Task: Search for emails from 'softage.4@softage.net' with the subject 'Announcement of a merger or acquisition'.
Action: Mouse moved to (371, 9)
Screenshot: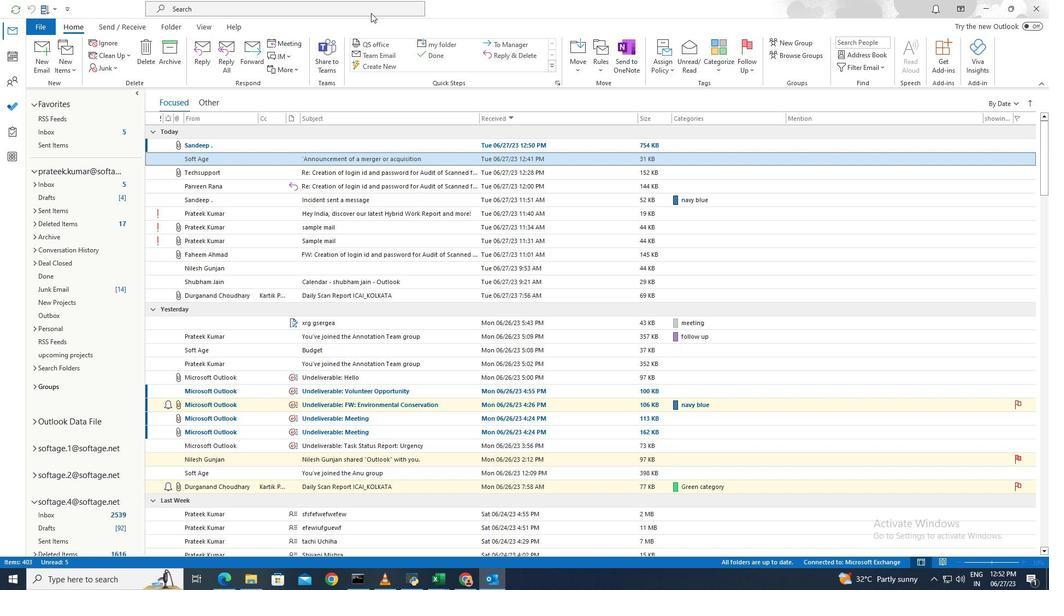 
Action: Mouse pressed left at (371, 9)
Screenshot: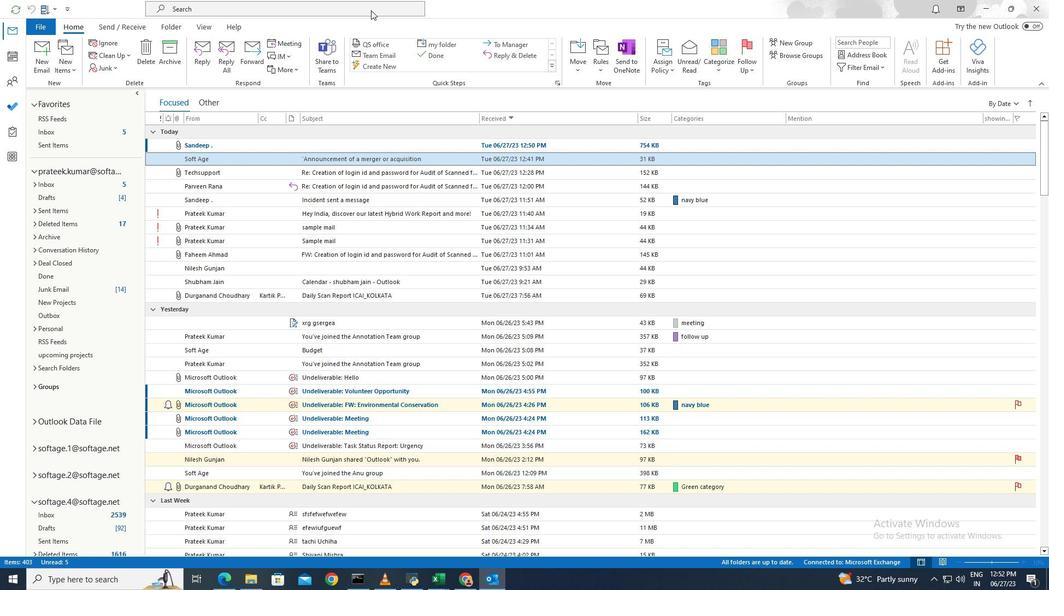 
Action: Mouse moved to (402, 6)
Screenshot: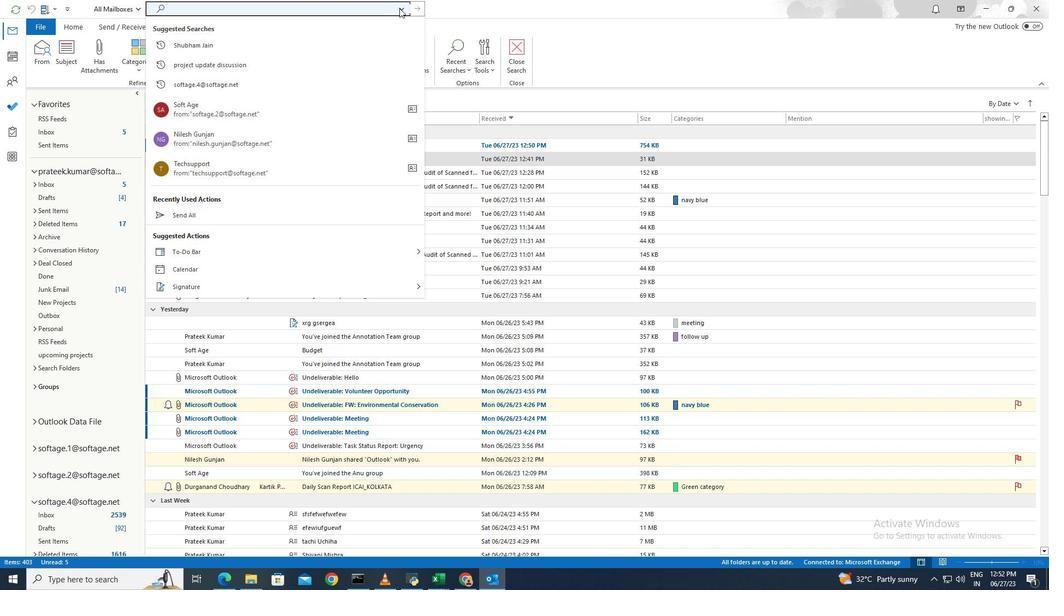 
Action: Mouse pressed left at (402, 6)
Screenshot: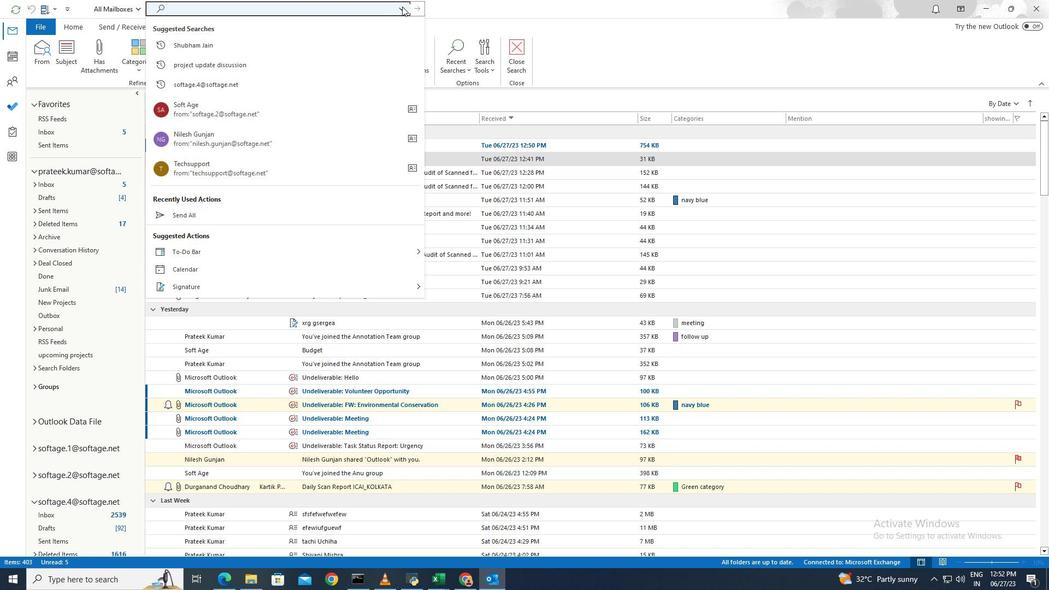 
Action: Mouse moved to (289, 152)
Screenshot: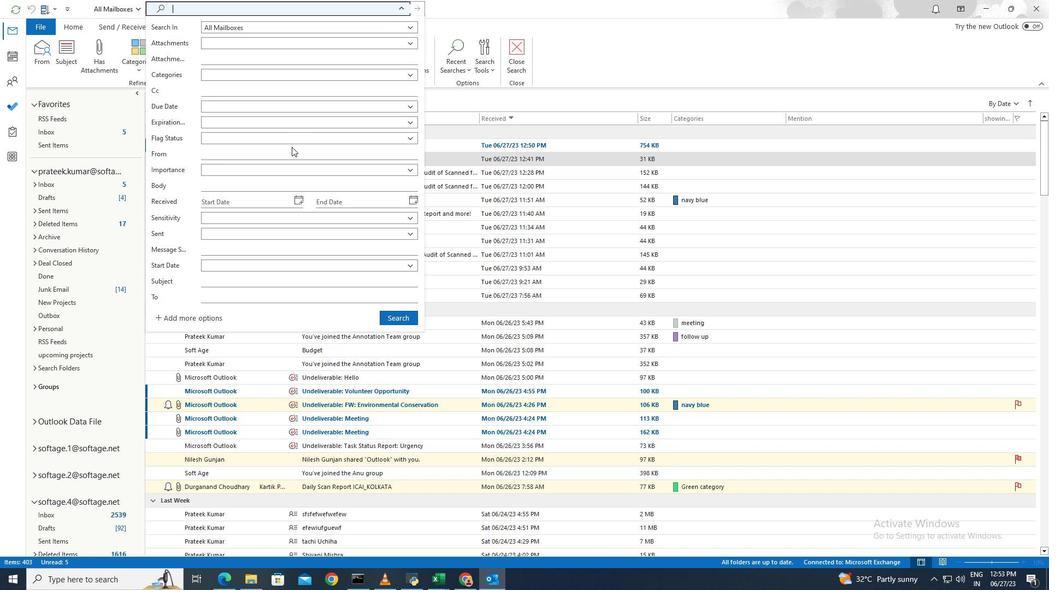 
Action: Mouse pressed left at (289, 152)
Screenshot: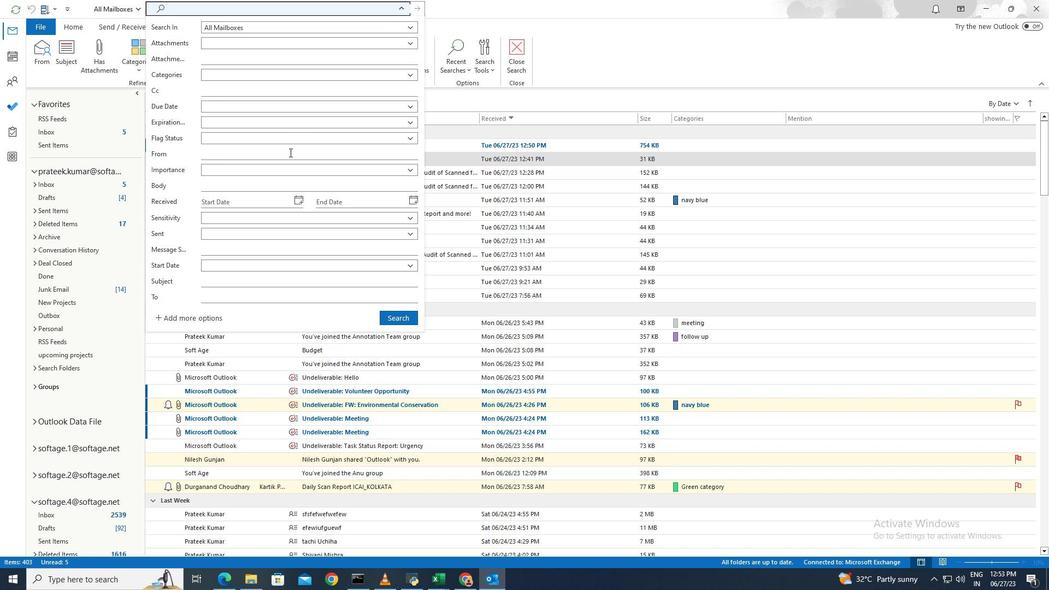 
Action: Mouse moved to (290, 153)
Screenshot: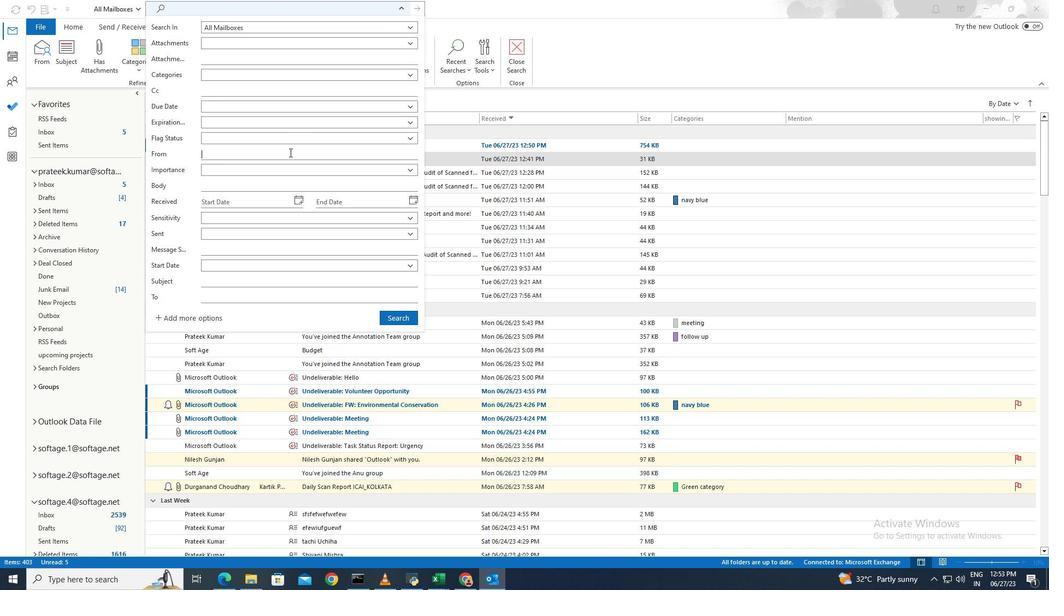 
Action: Key pressed softage.4<Key.shift>@softage.net
Screenshot: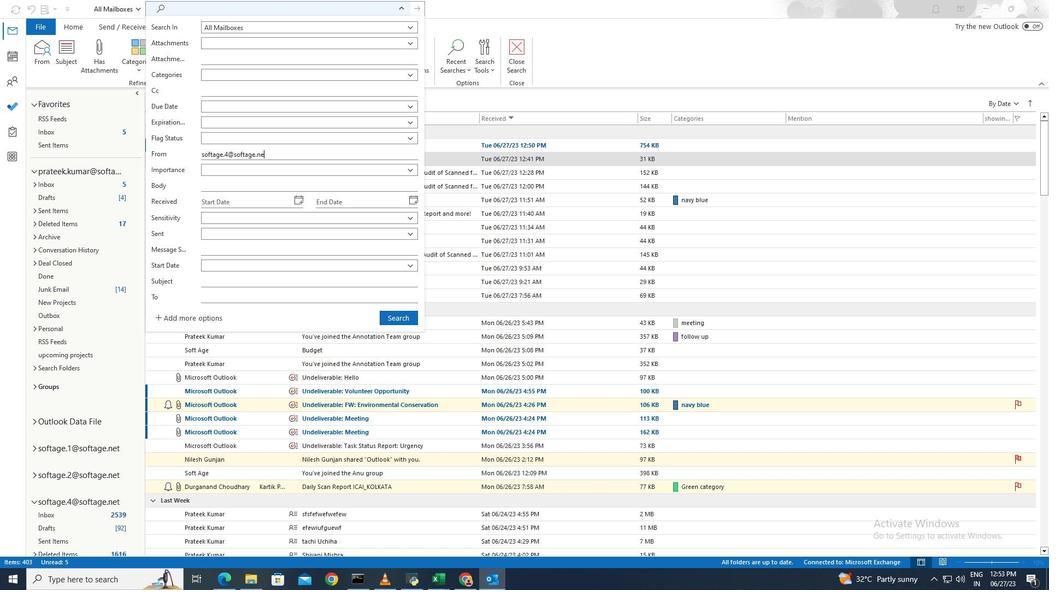 
Action: Mouse moved to (280, 279)
Screenshot: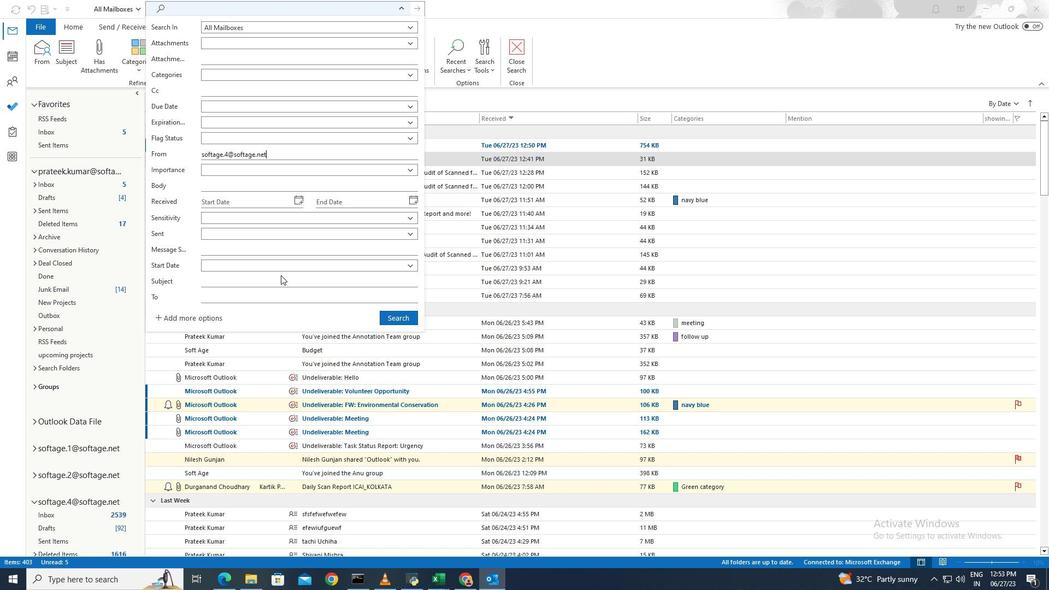
Action: Mouse pressed left at (280, 279)
Screenshot: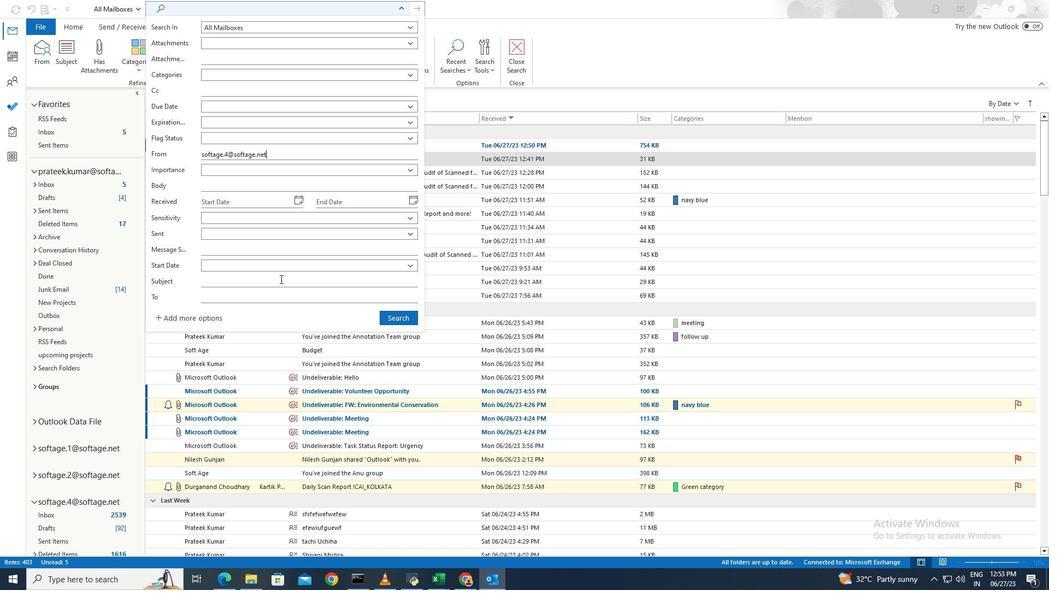 
Action: Mouse moved to (279, 279)
Screenshot: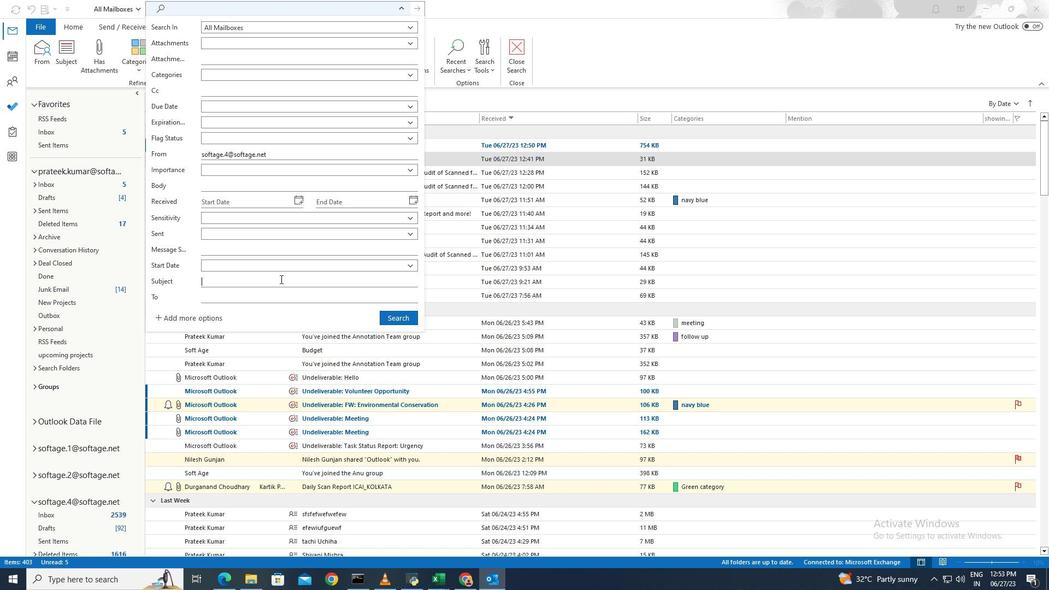 
Action: Key pressed <Key.caps_lock>A<Key.caps_lock>nnouncement<Key.space>of<Key.space>a<Key.space>merger<Key.space>or<Key.space>acquisition
Screenshot: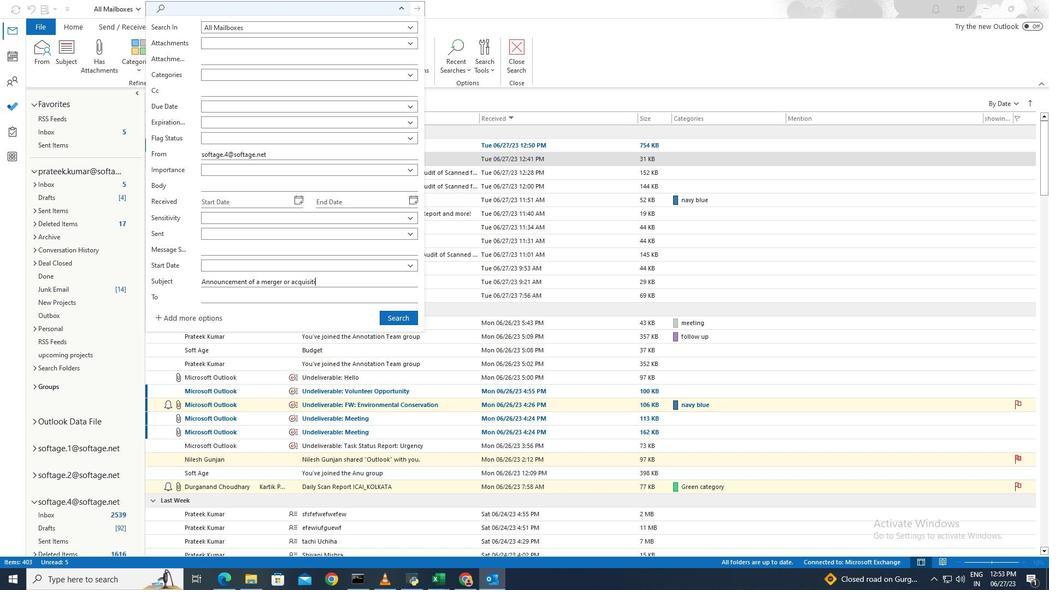 
Action: Mouse moved to (311, 29)
Screenshot: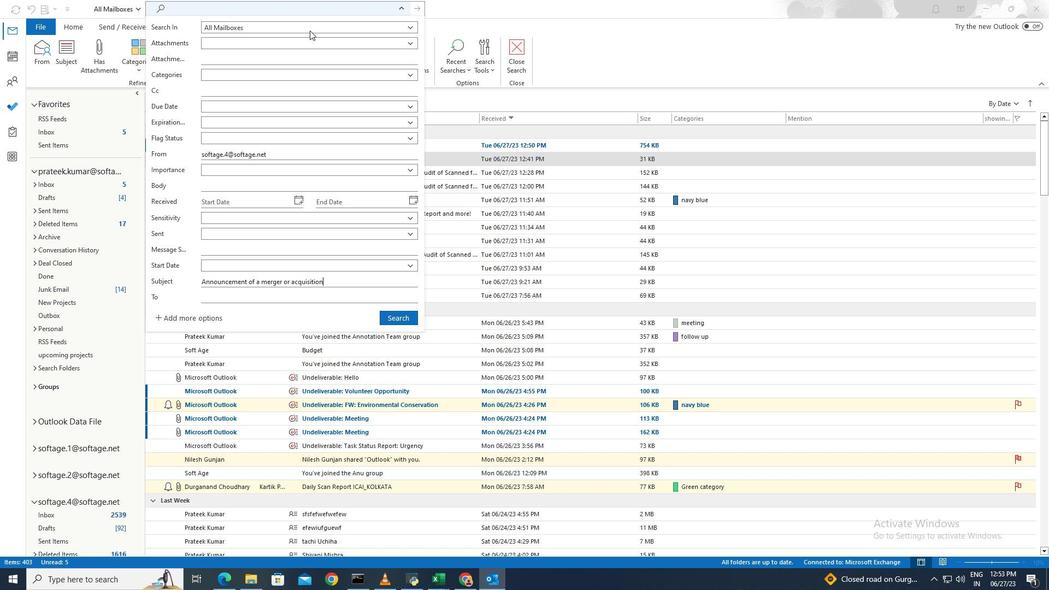 
Action: Mouse pressed left at (311, 29)
Screenshot: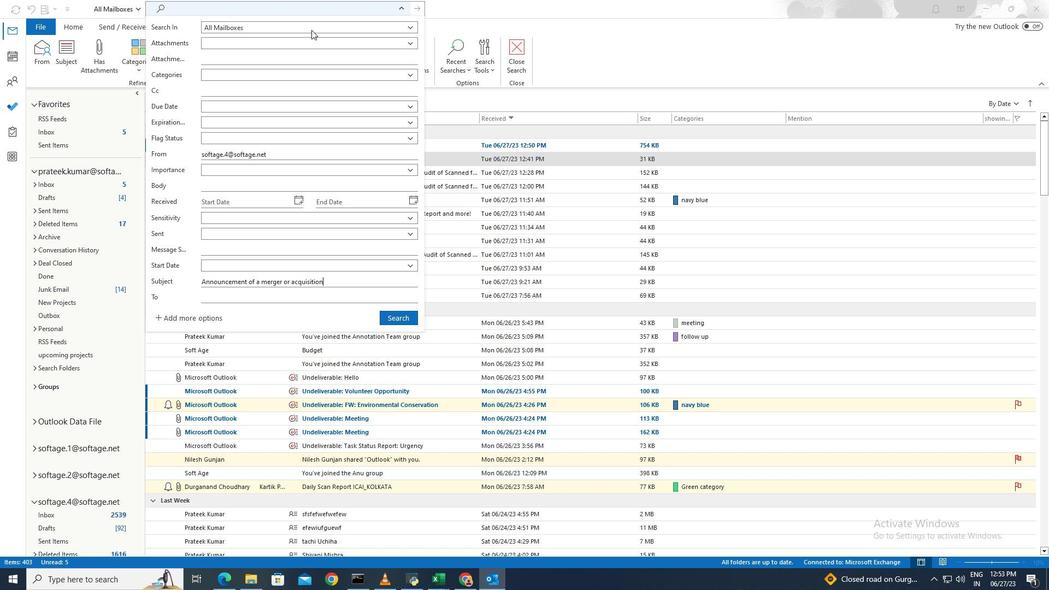 
Action: Mouse moved to (299, 69)
Screenshot: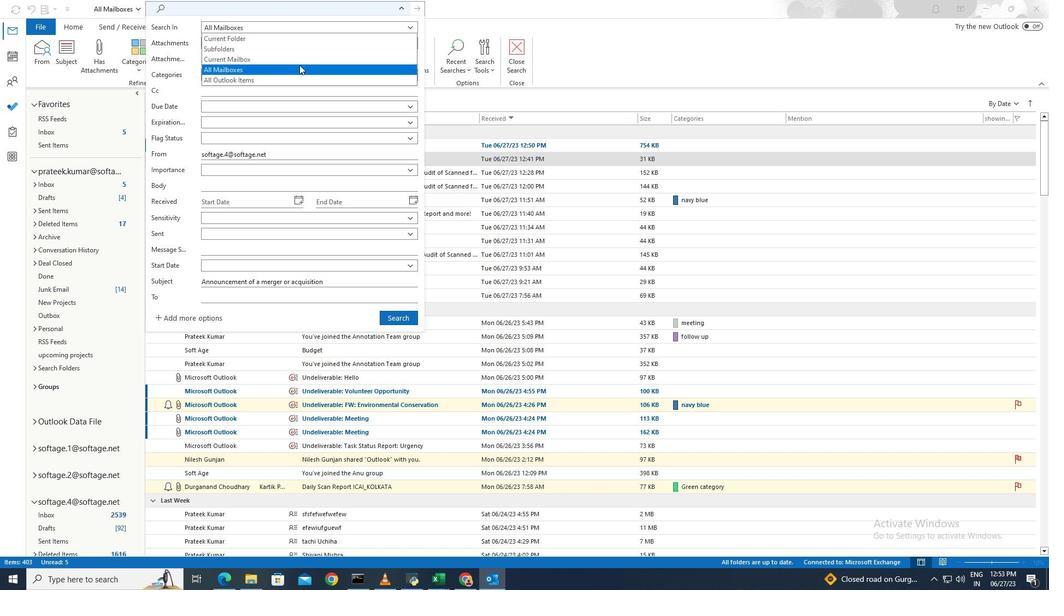 
Action: Mouse pressed left at (299, 69)
Screenshot: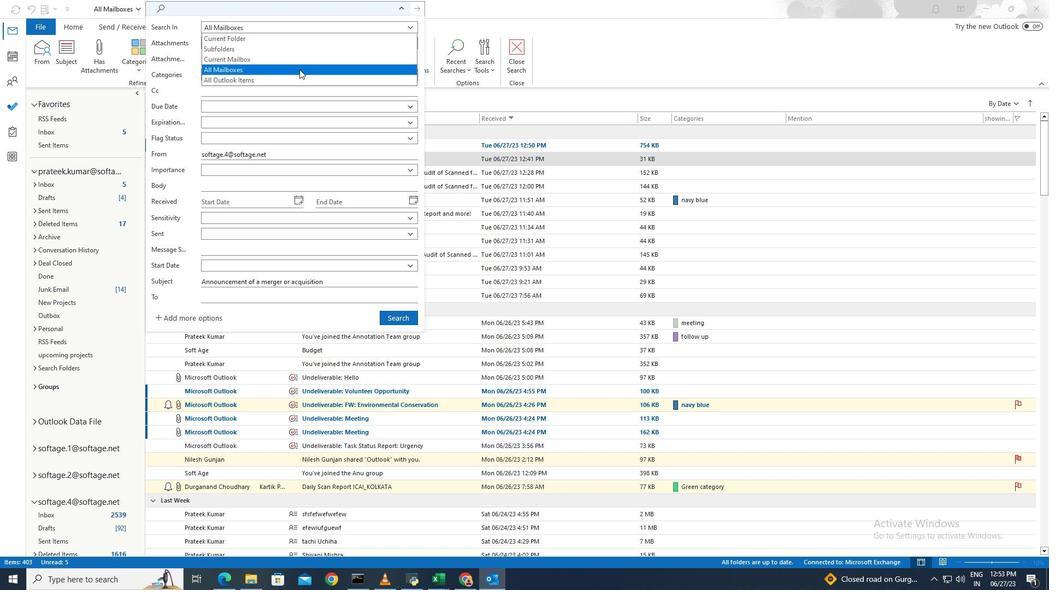 
Action: Mouse moved to (403, 321)
Screenshot: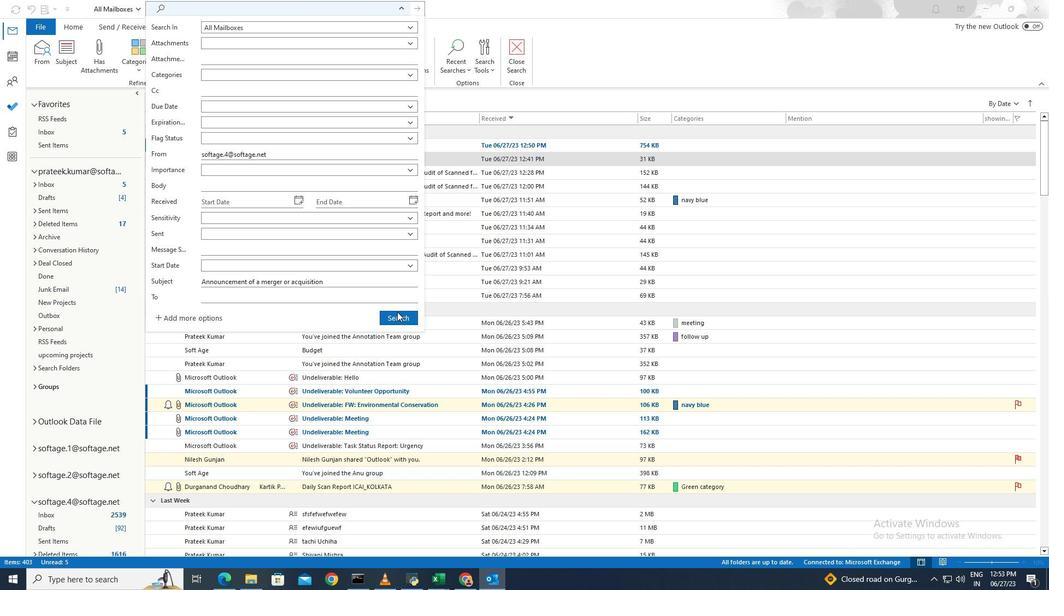 
Action: Mouse pressed left at (403, 321)
Screenshot: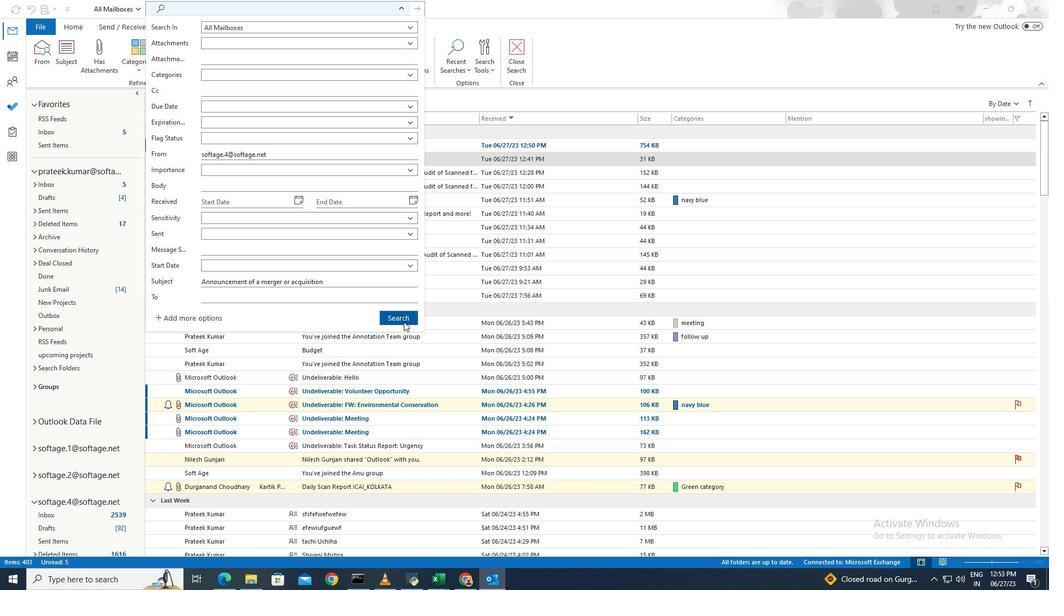 
Action: Mouse moved to (447, 141)
Screenshot: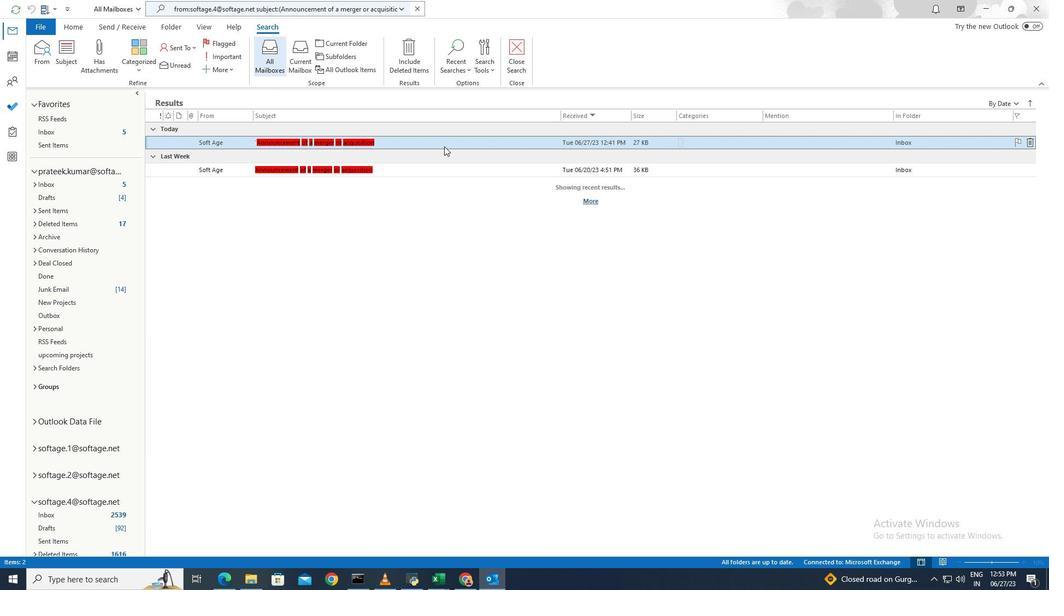 
Action: Mouse pressed left at (447, 141)
Screenshot: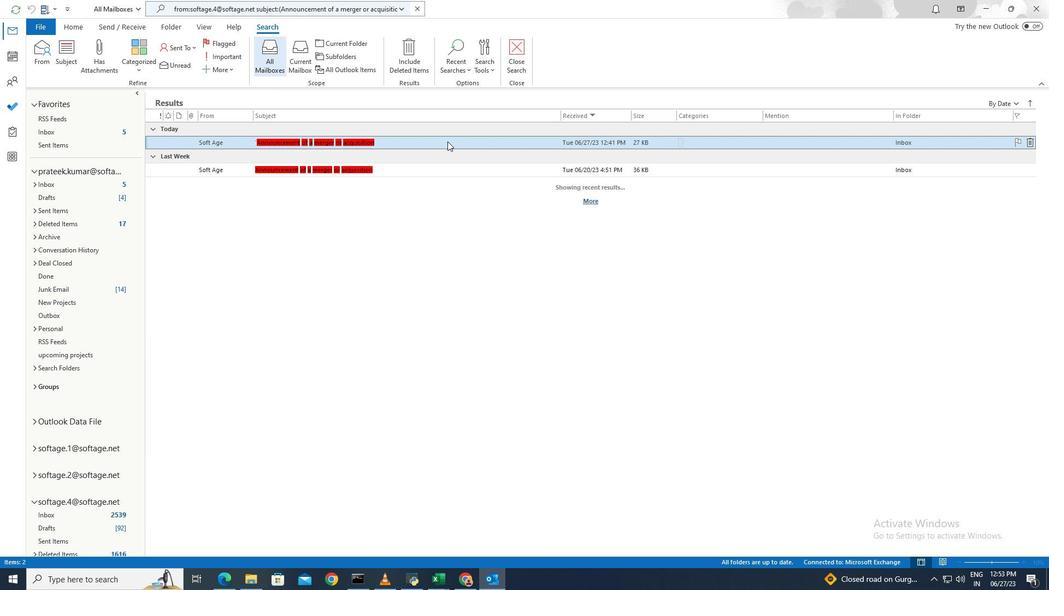 
Action: Mouse pressed right at (447, 141)
Screenshot: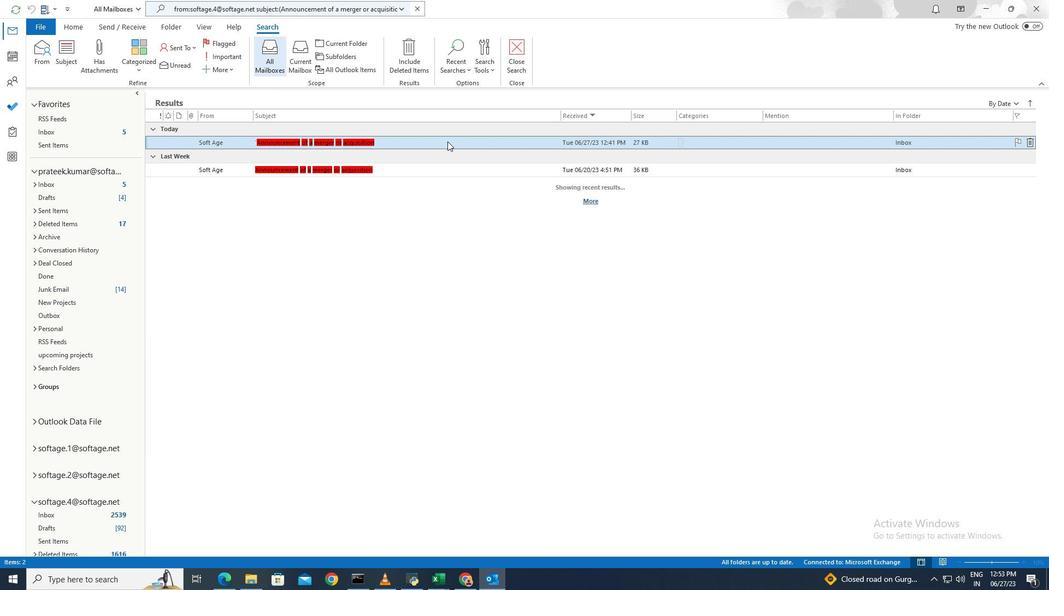 
Action: Mouse moved to (504, 230)
Screenshot: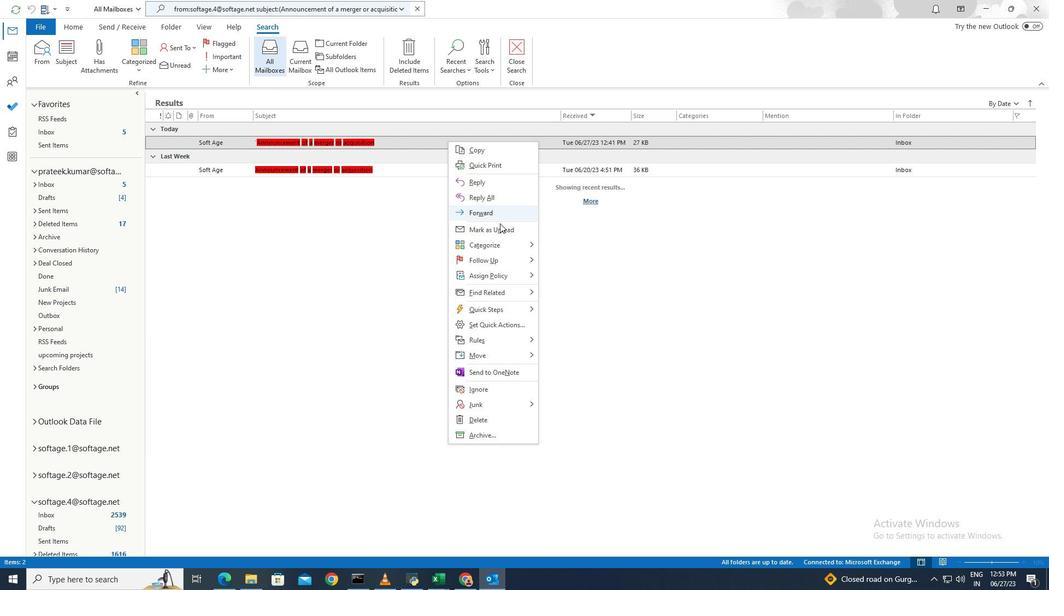 
Action: Mouse pressed left at (504, 230)
Screenshot: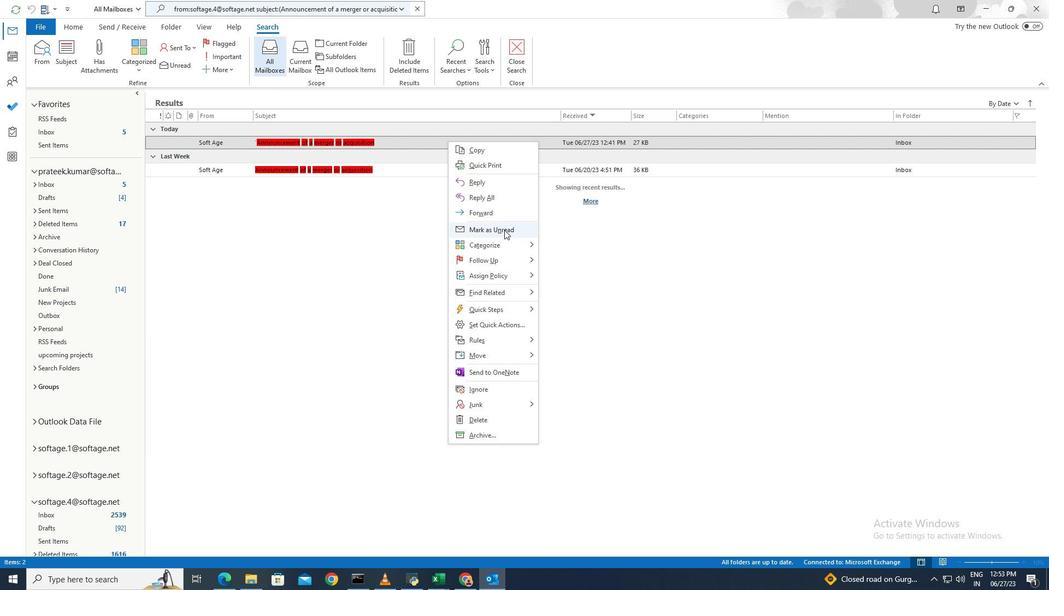 
Action: Mouse moved to (503, 230)
Screenshot: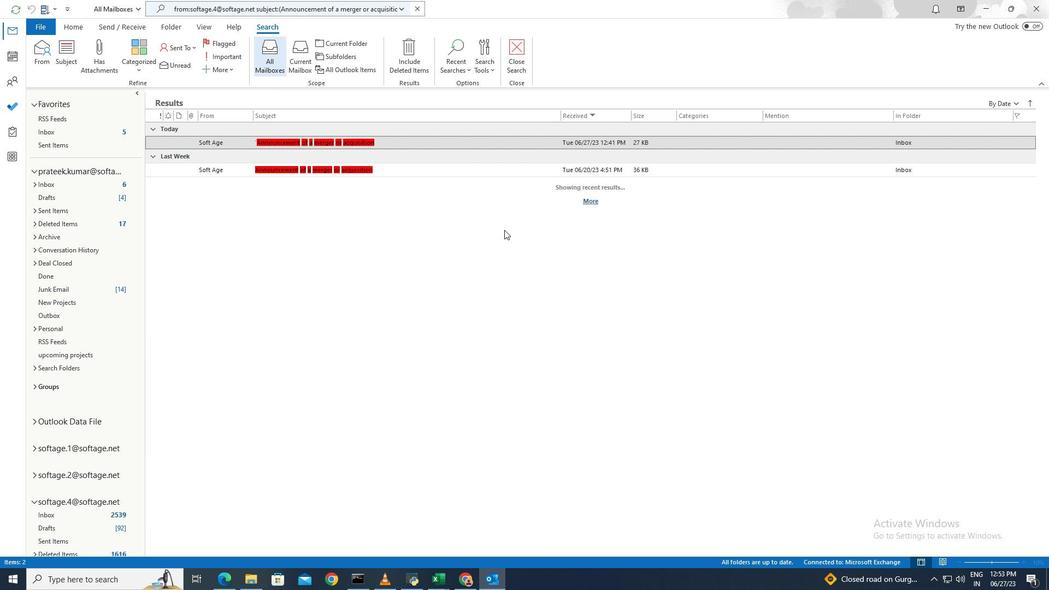 
